 Task: Save the current settings as a preset for amplify effect with the preset name "Amplify".
Action: Mouse moved to (427, 27)
Screenshot: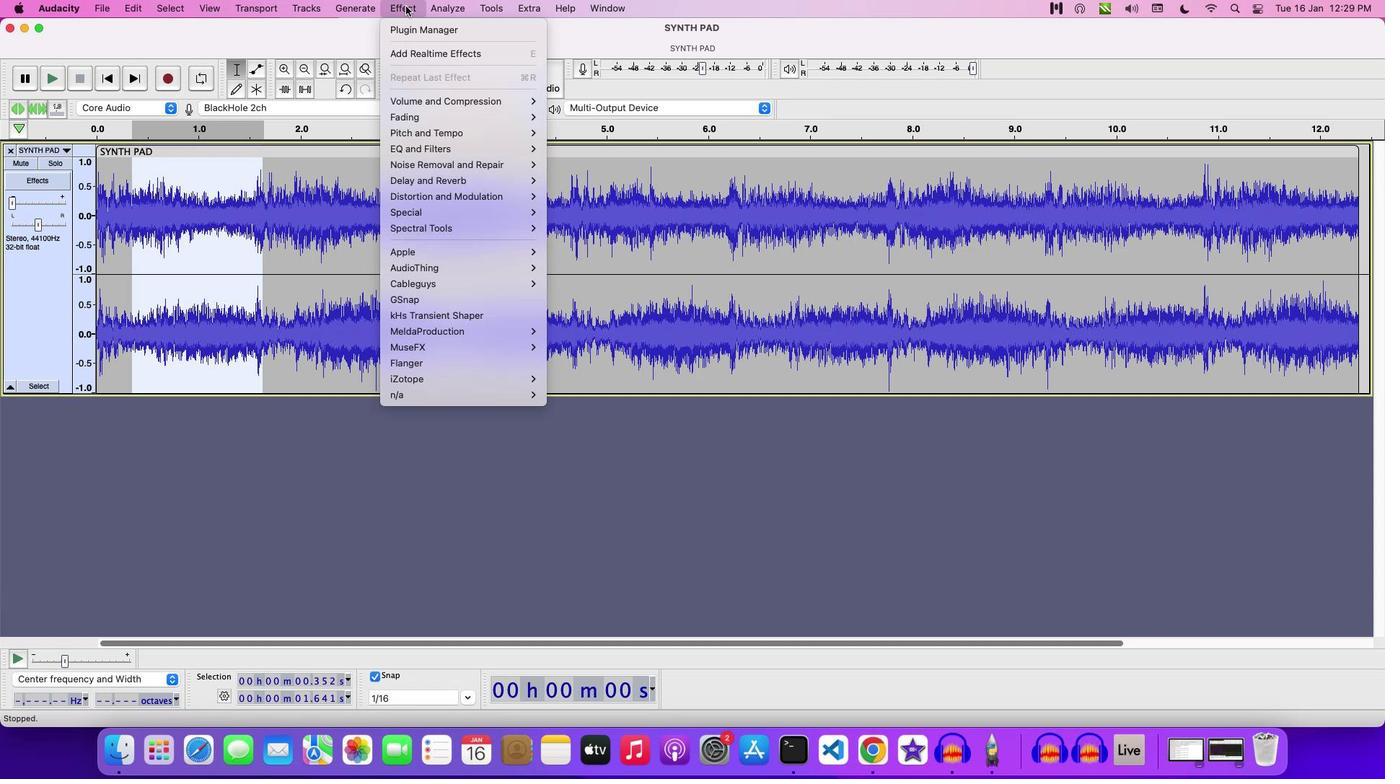 
Action: Mouse pressed left at (427, 27)
Screenshot: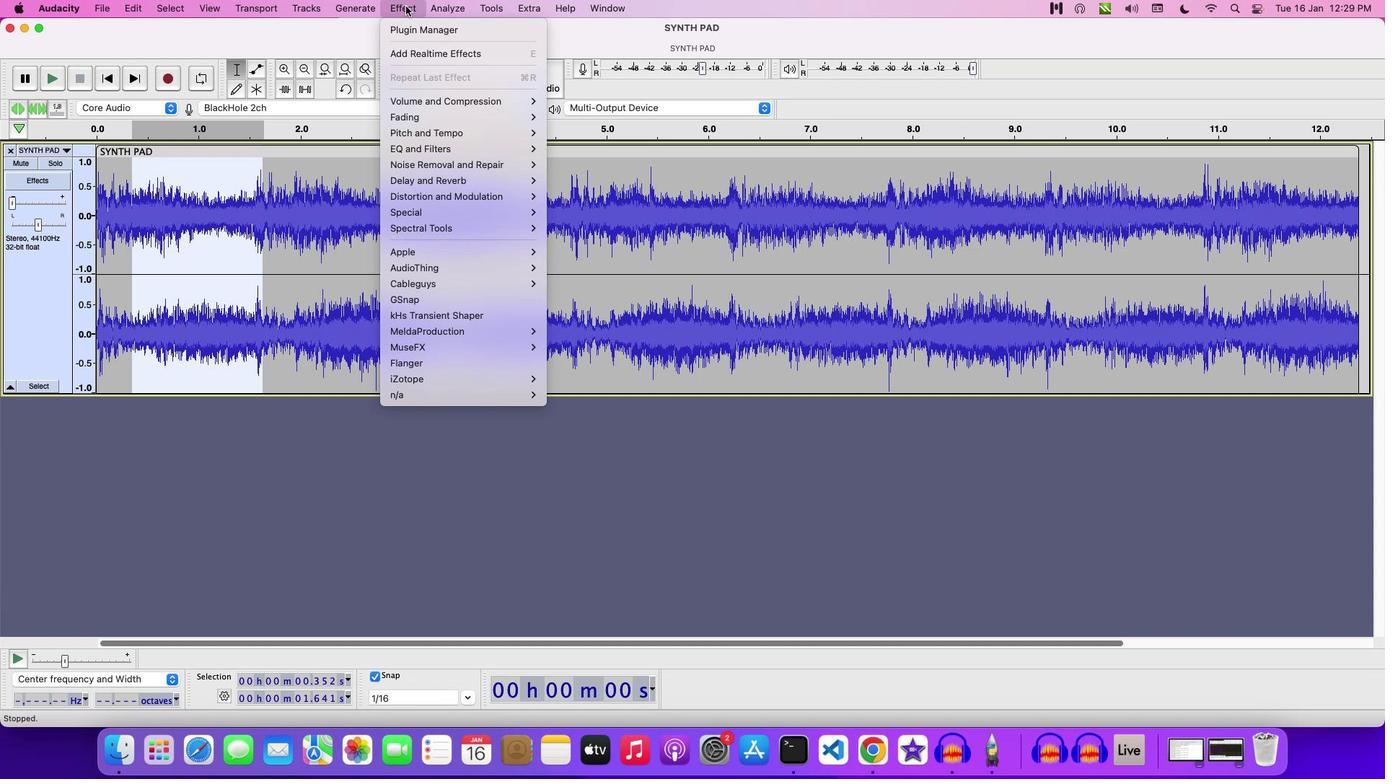 
Action: Mouse moved to (621, 127)
Screenshot: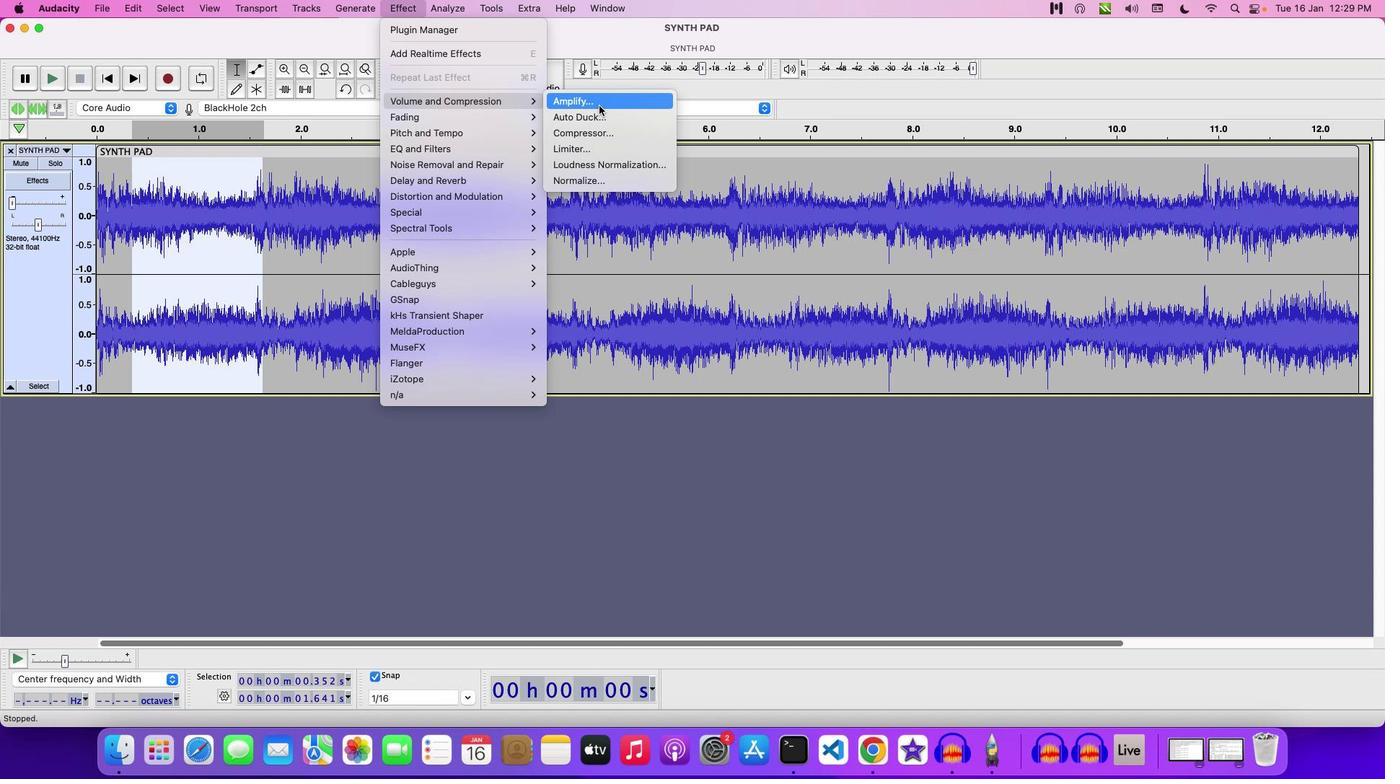 
Action: Mouse pressed left at (621, 127)
Screenshot: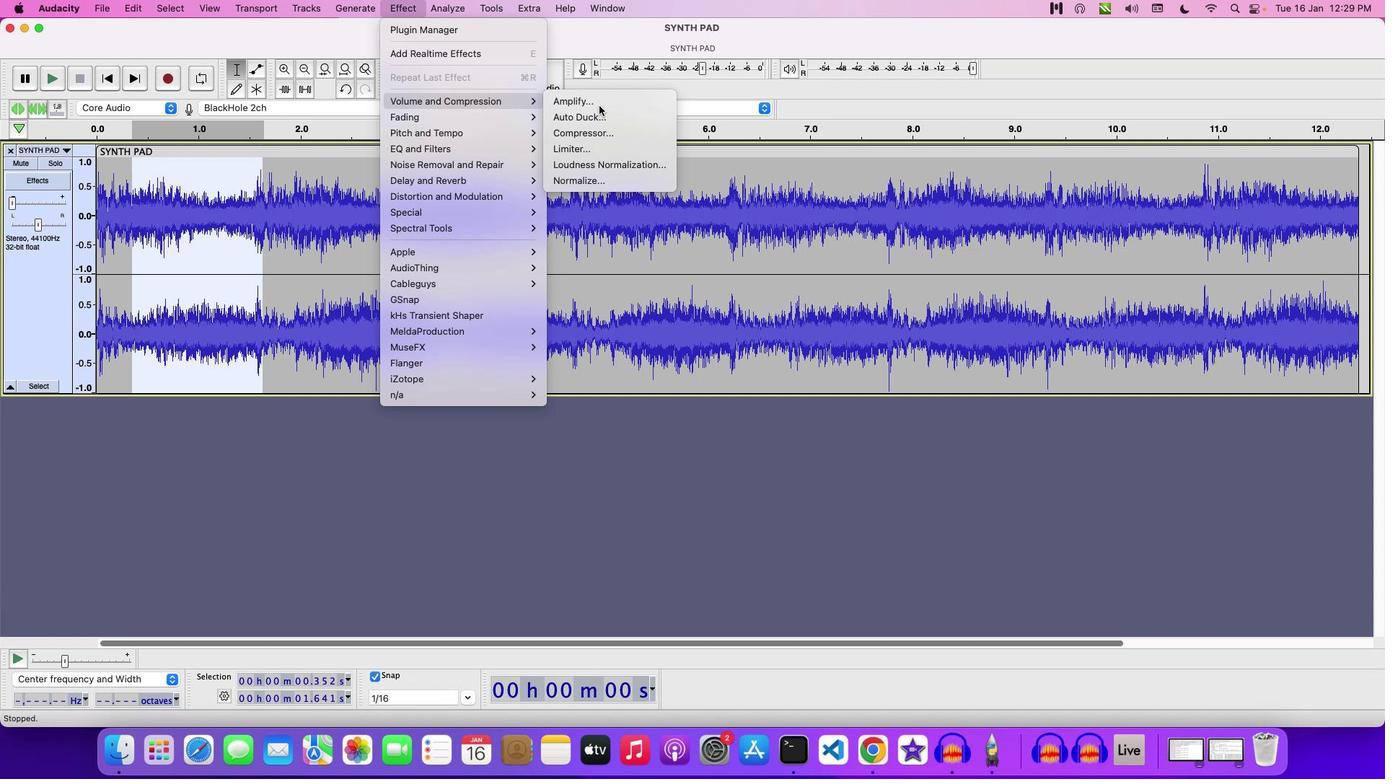 
Action: Mouse moved to (627, 354)
Screenshot: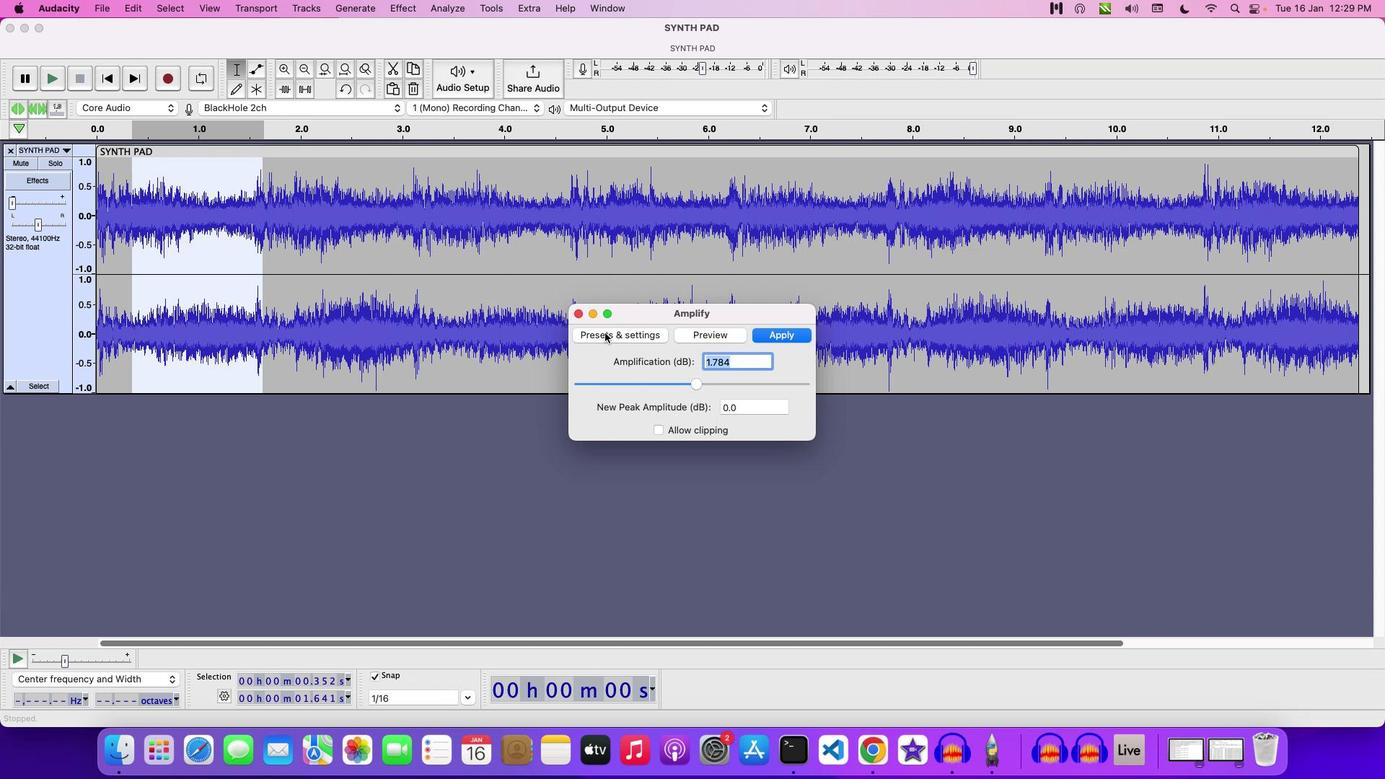 
Action: Mouse pressed left at (627, 354)
Screenshot: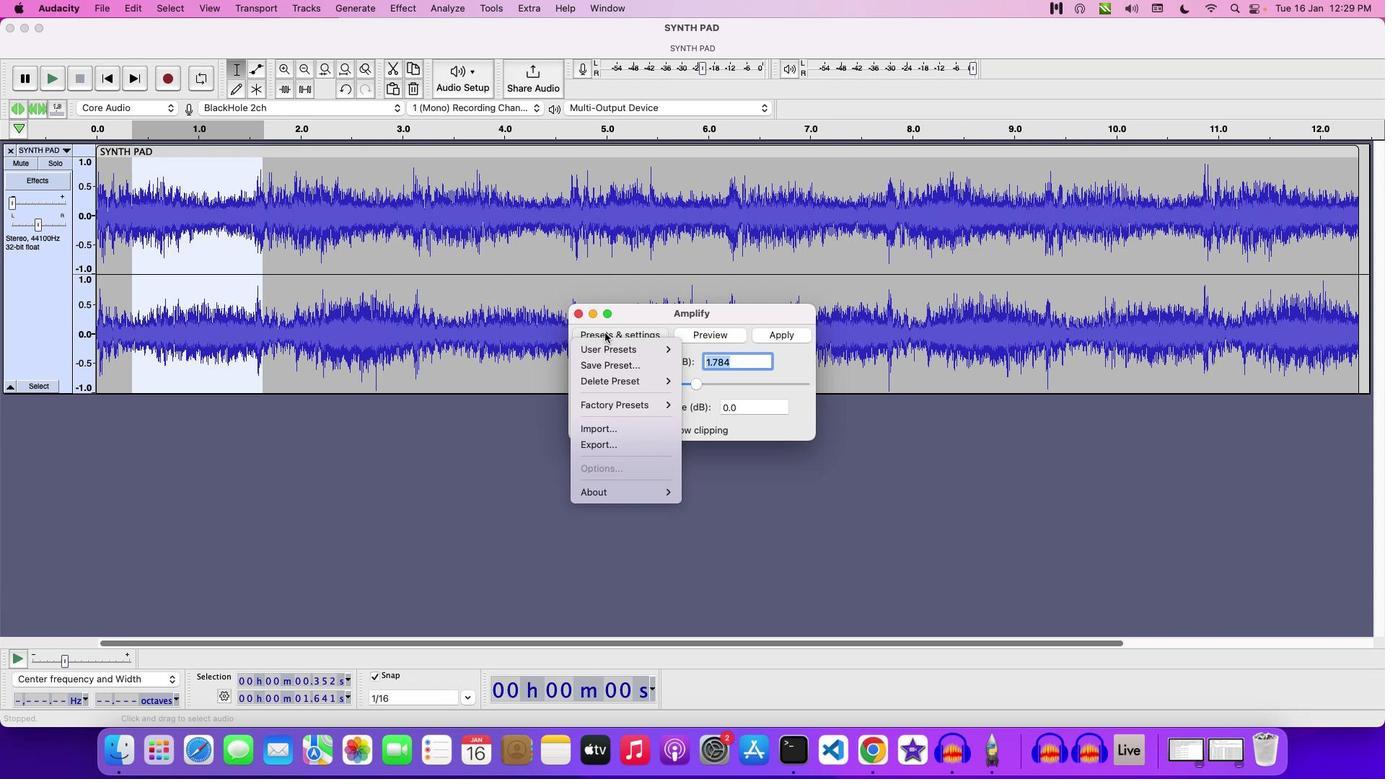 
Action: Mouse moved to (627, 383)
Screenshot: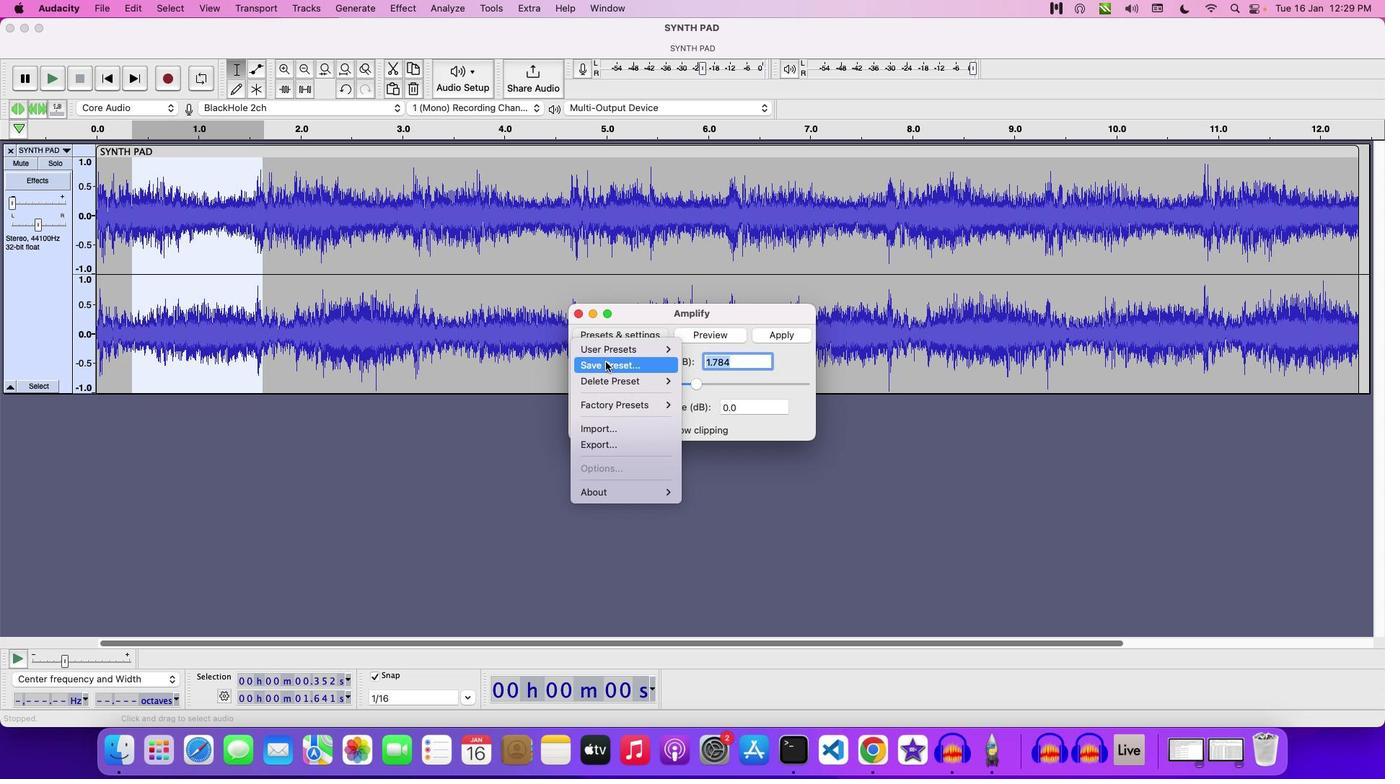 
Action: Mouse pressed left at (627, 383)
Screenshot: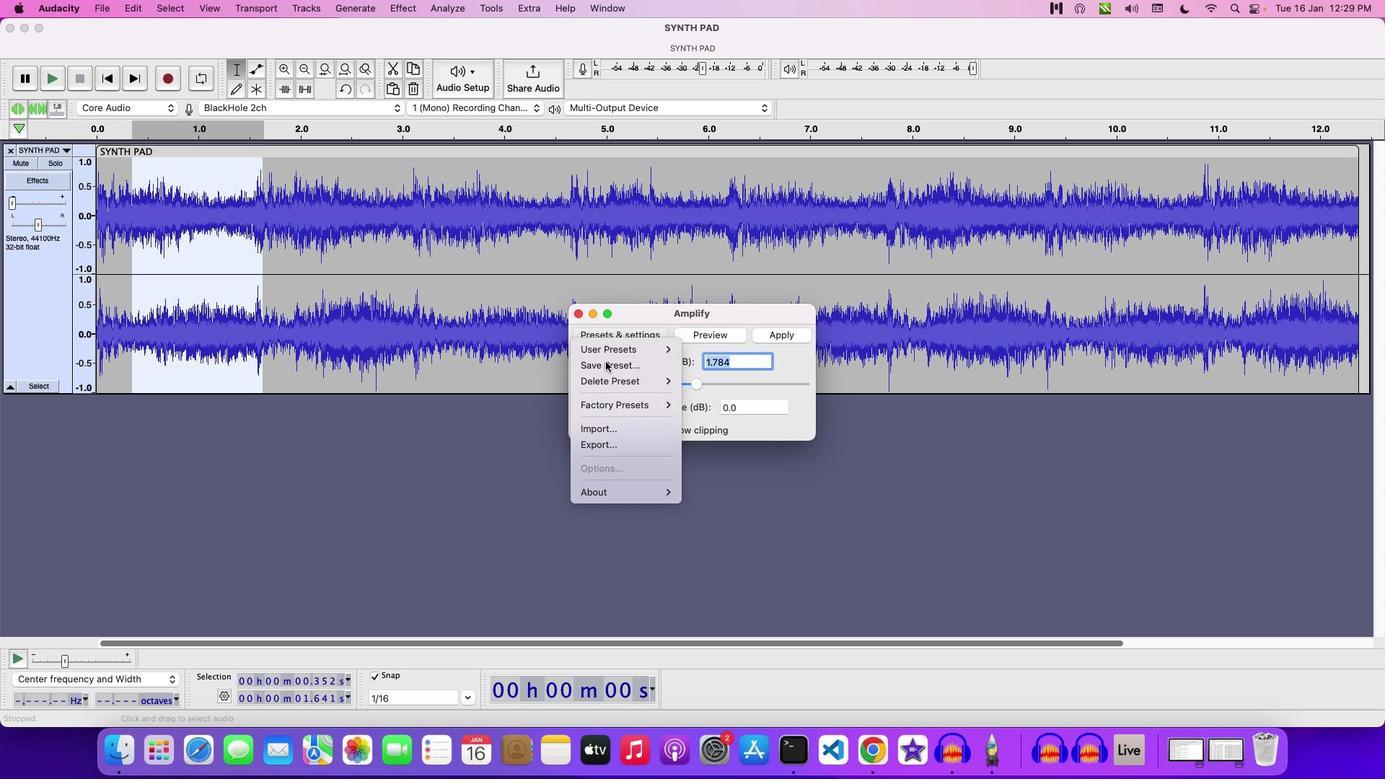 
Action: Mouse moved to (497, 352)
Screenshot: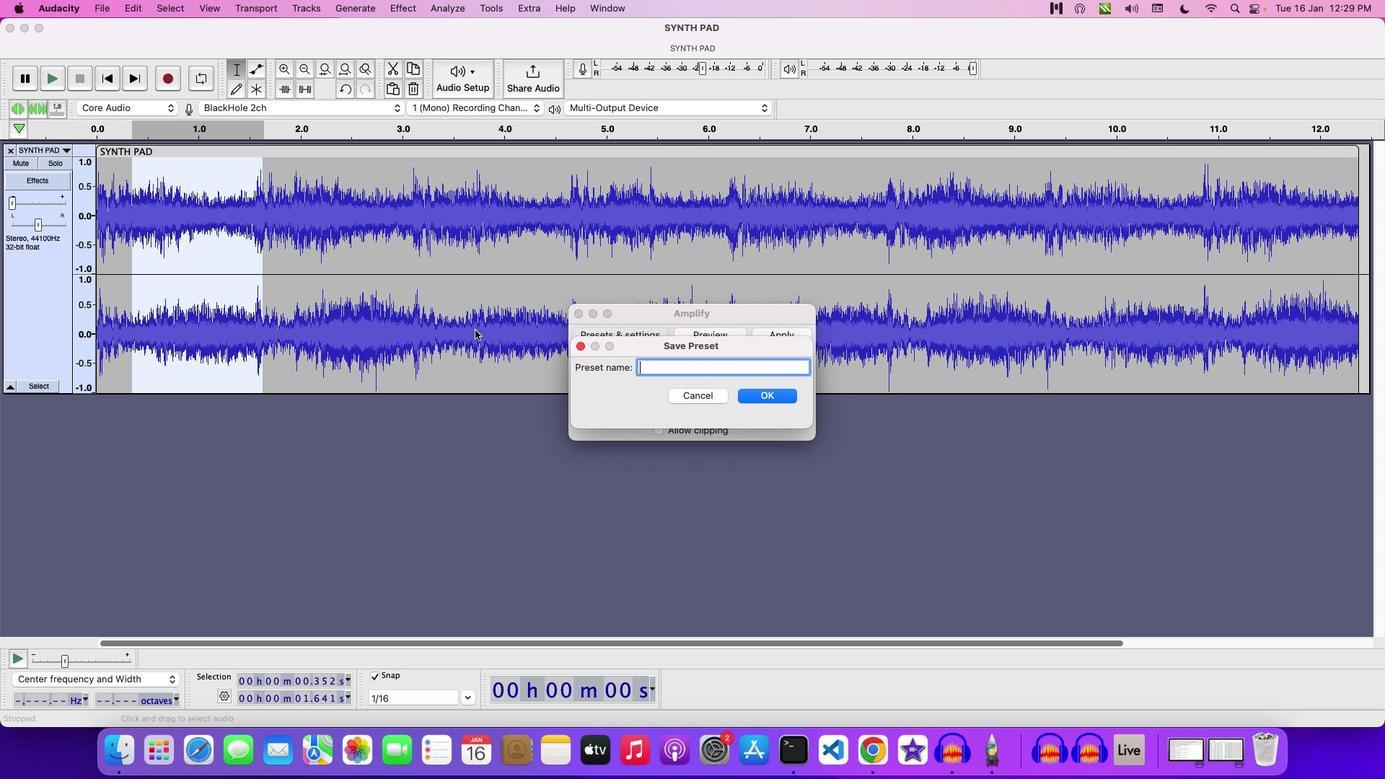 
Action: Key pressed 'A''M''P''L''I''F''Y'
Screenshot: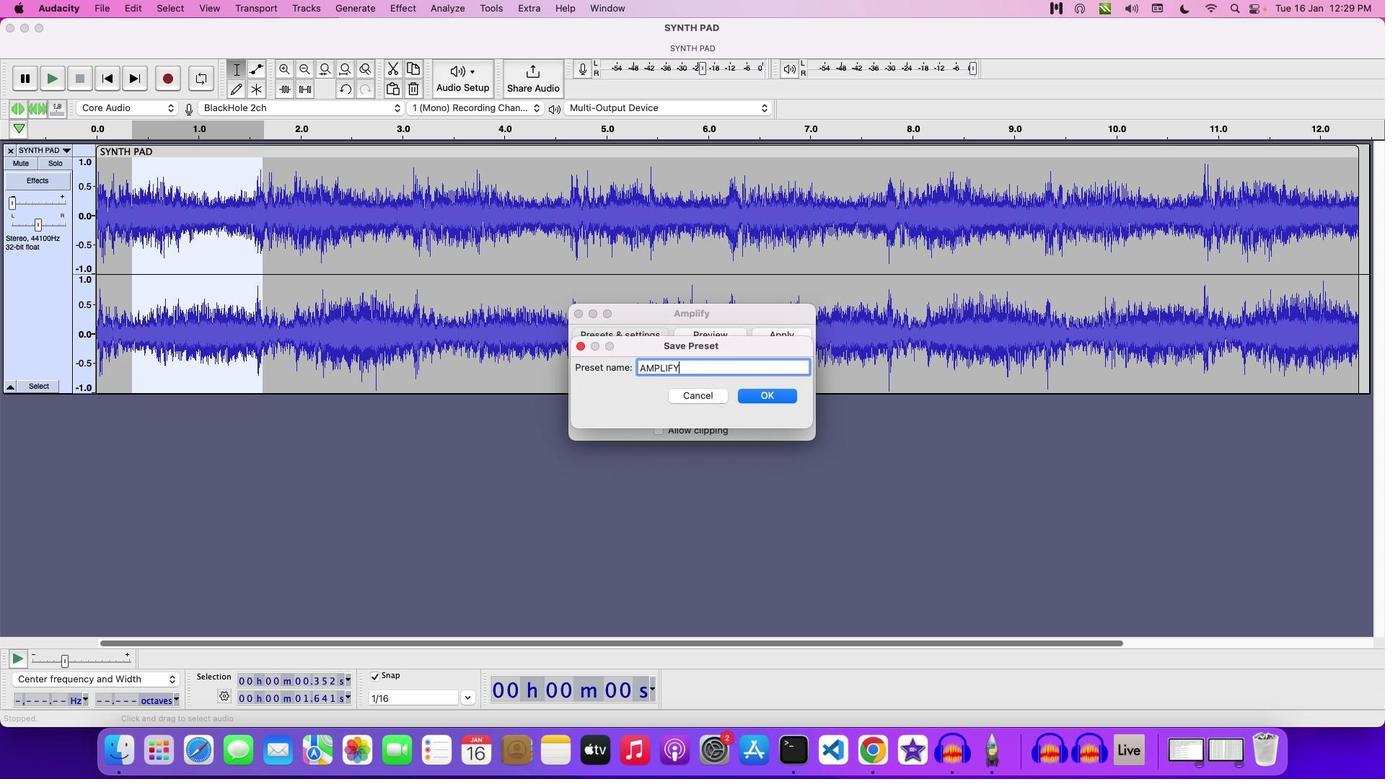 
Action: Mouse moved to (799, 420)
Screenshot: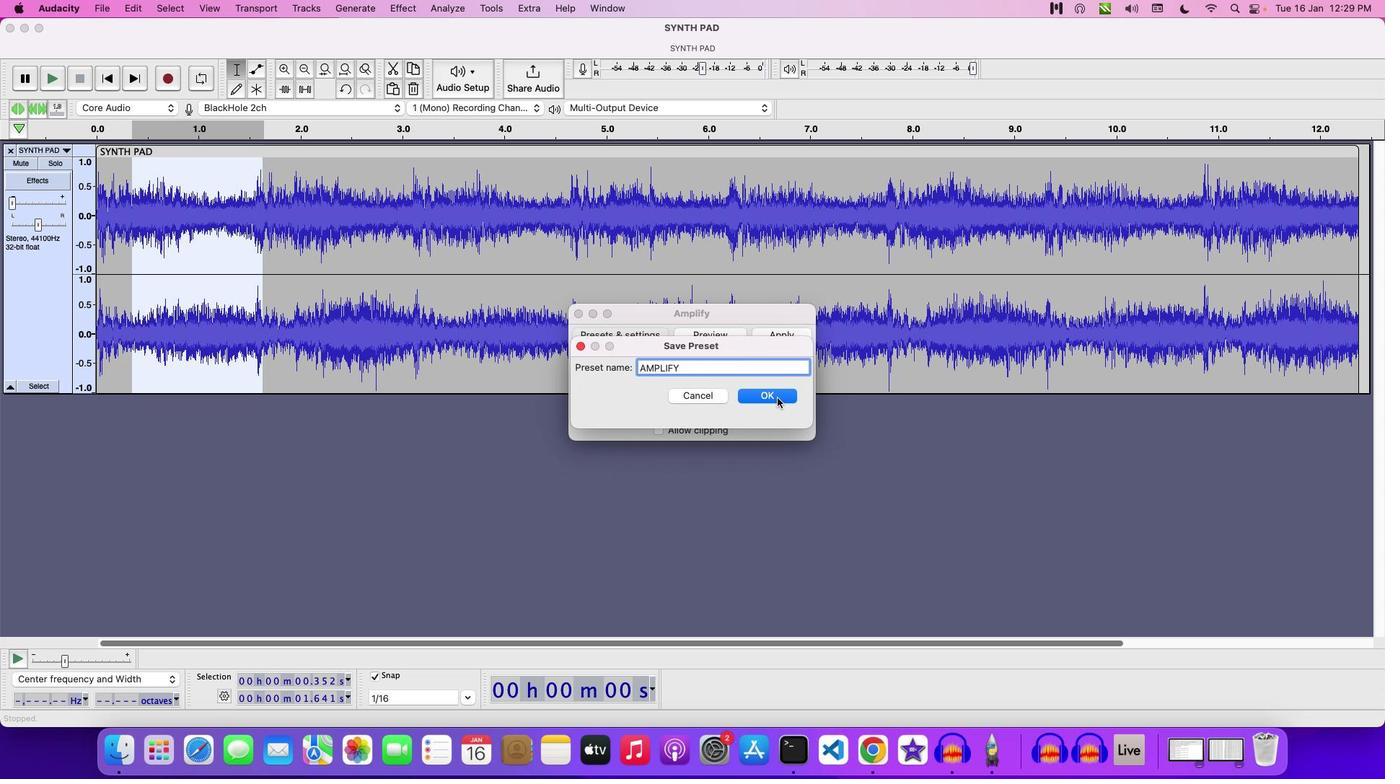 
Action: Mouse pressed left at (799, 420)
Screenshot: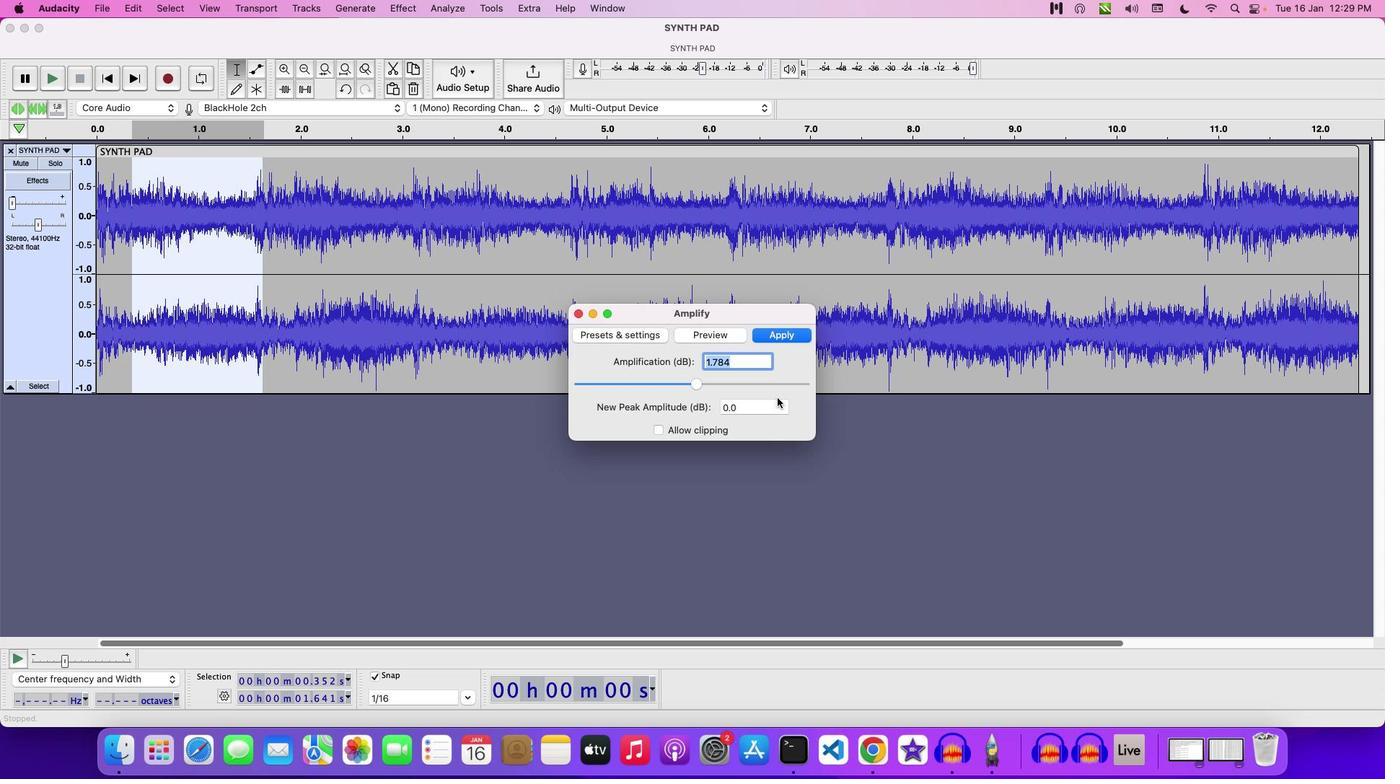 
Action: Mouse moved to (803, 365)
Screenshot: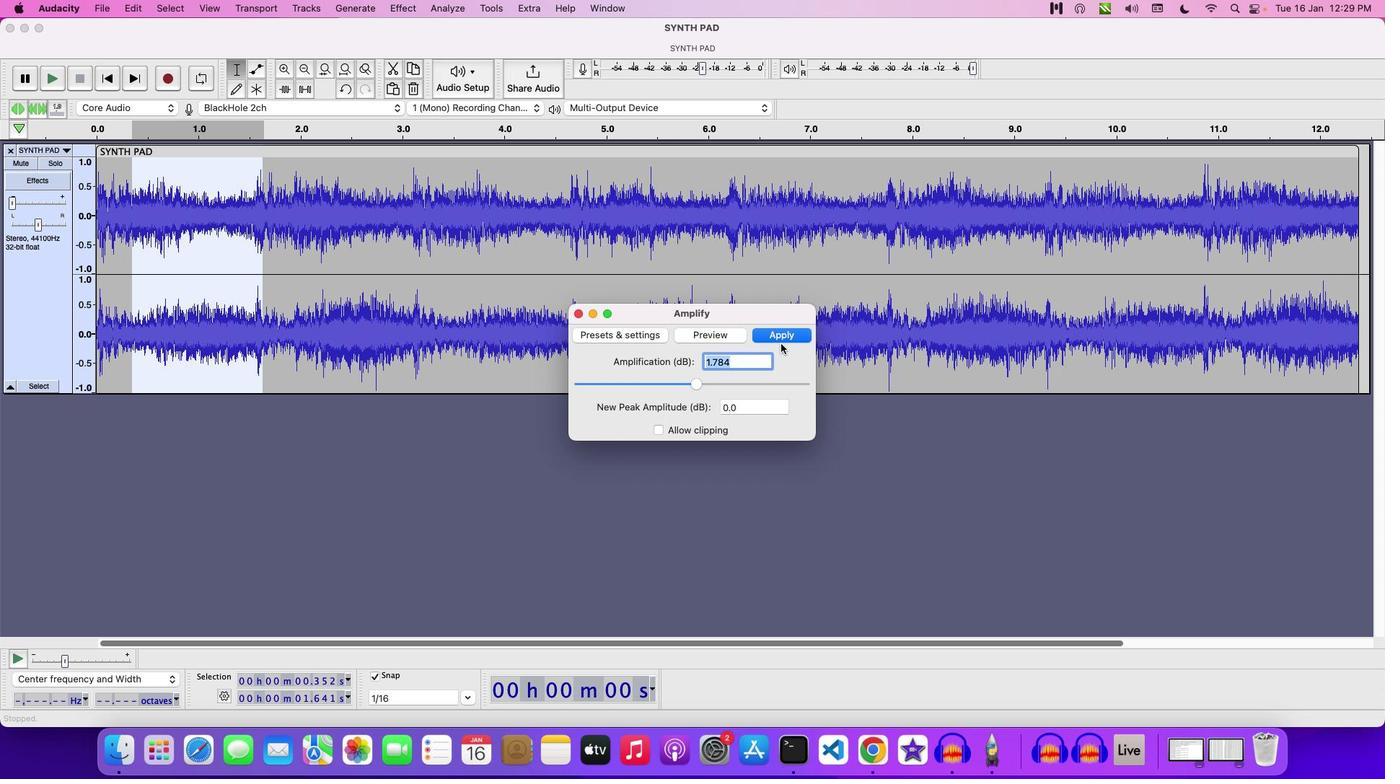 
